 Task: Create a task  Implement a new network monitoring system for a company's IT infrastructure , assign it to team member softage.2@softage.net in the project AgileInsight and update the status of the task to  At Risk , set the priority of the task to Medium
Action: Mouse moved to (88, 454)
Screenshot: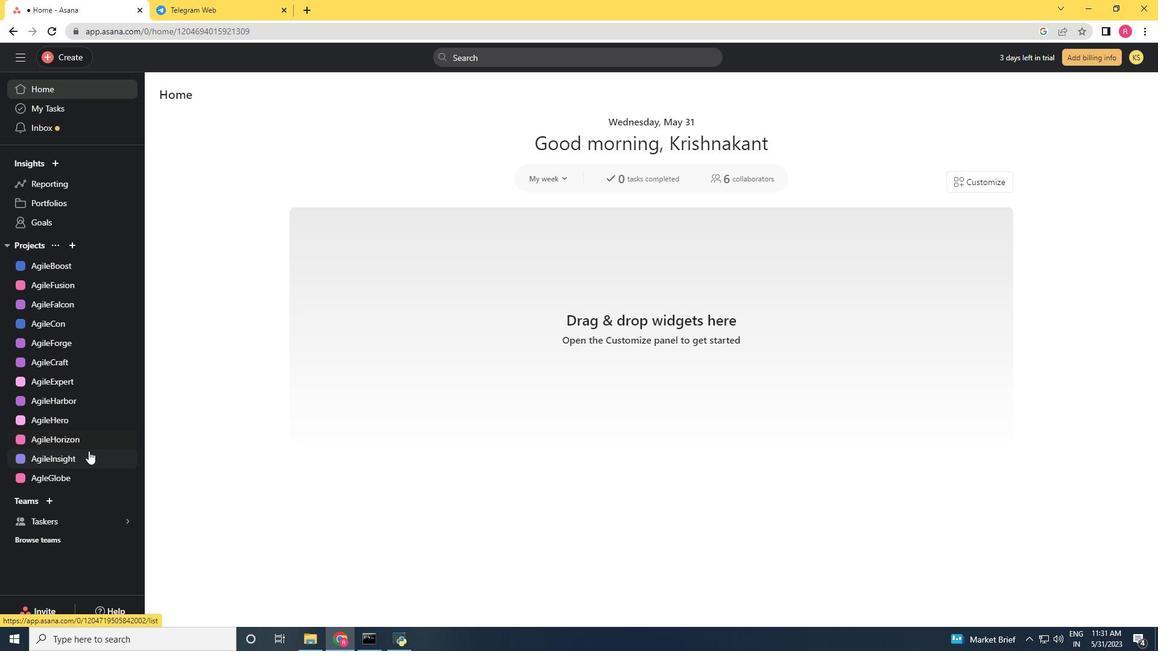 
Action: Mouse pressed left at (88, 454)
Screenshot: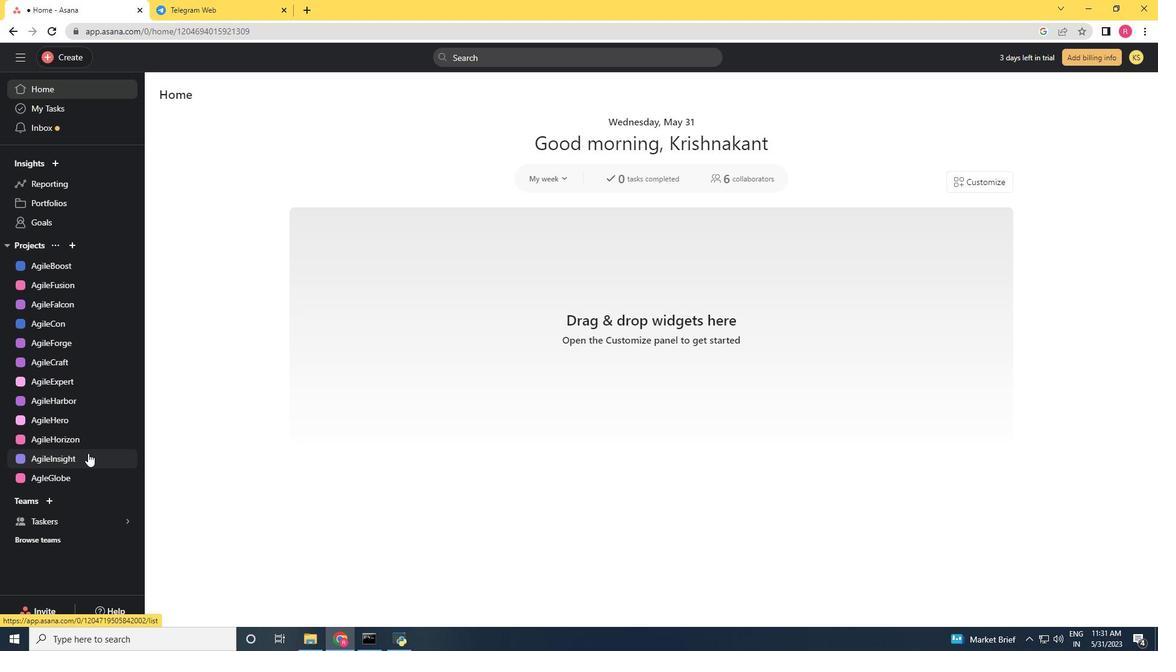 
Action: Mouse moved to (73, 57)
Screenshot: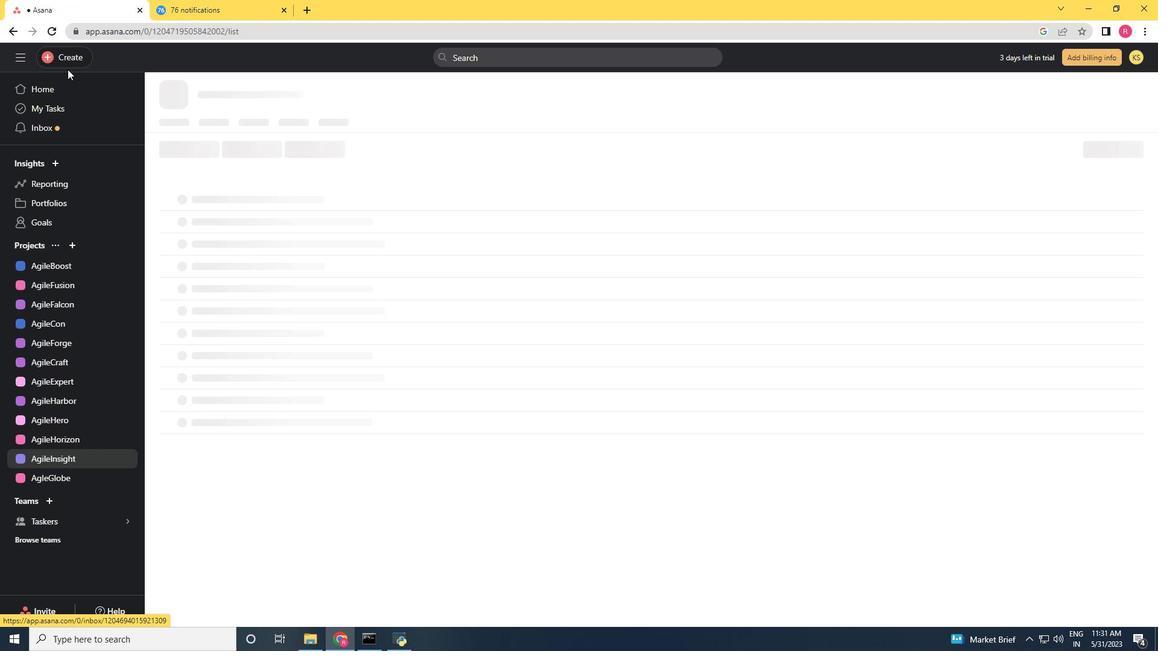 
Action: Mouse pressed left at (73, 57)
Screenshot: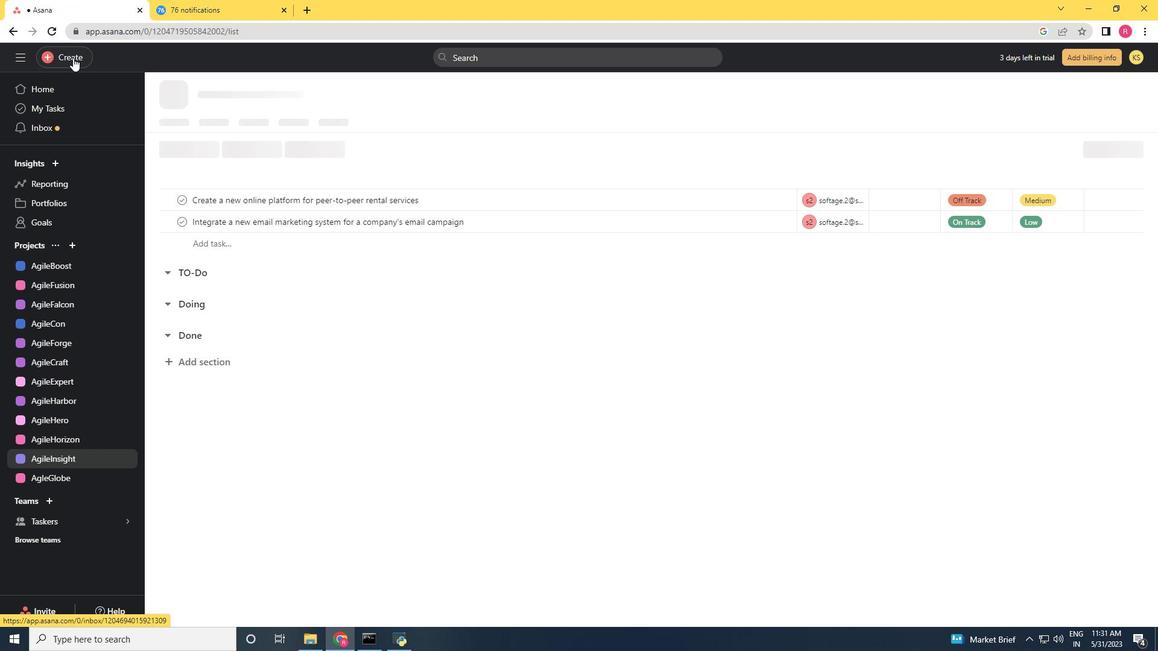 
Action: Mouse moved to (148, 55)
Screenshot: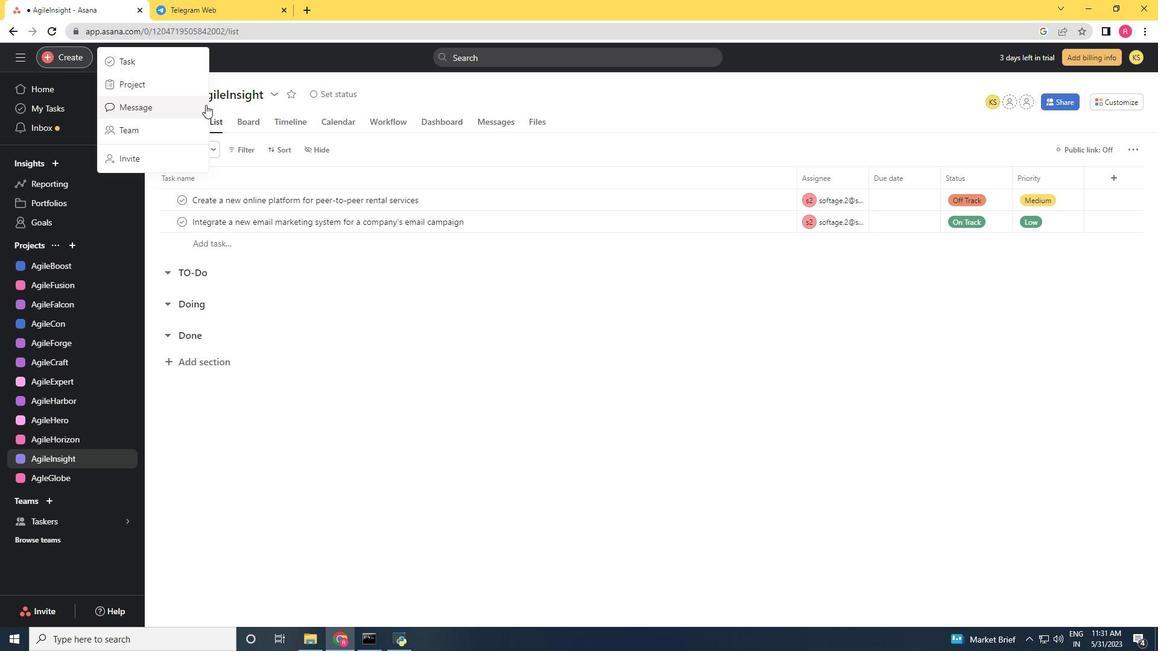 
Action: Mouse pressed left at (148, 55)
Screenshot: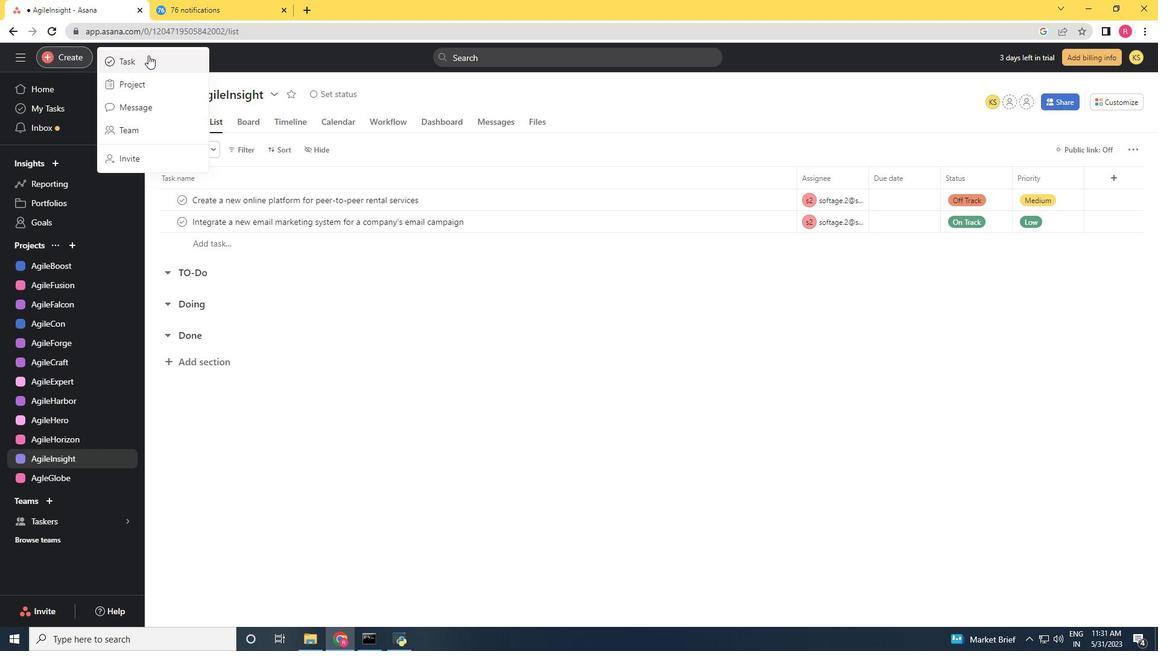 
Action: Key pressed <Key.shift>Impelem<Key.backspace><Key.backspace><Key.backspace><Key.backspace>lement<Key.space>
Screenshot: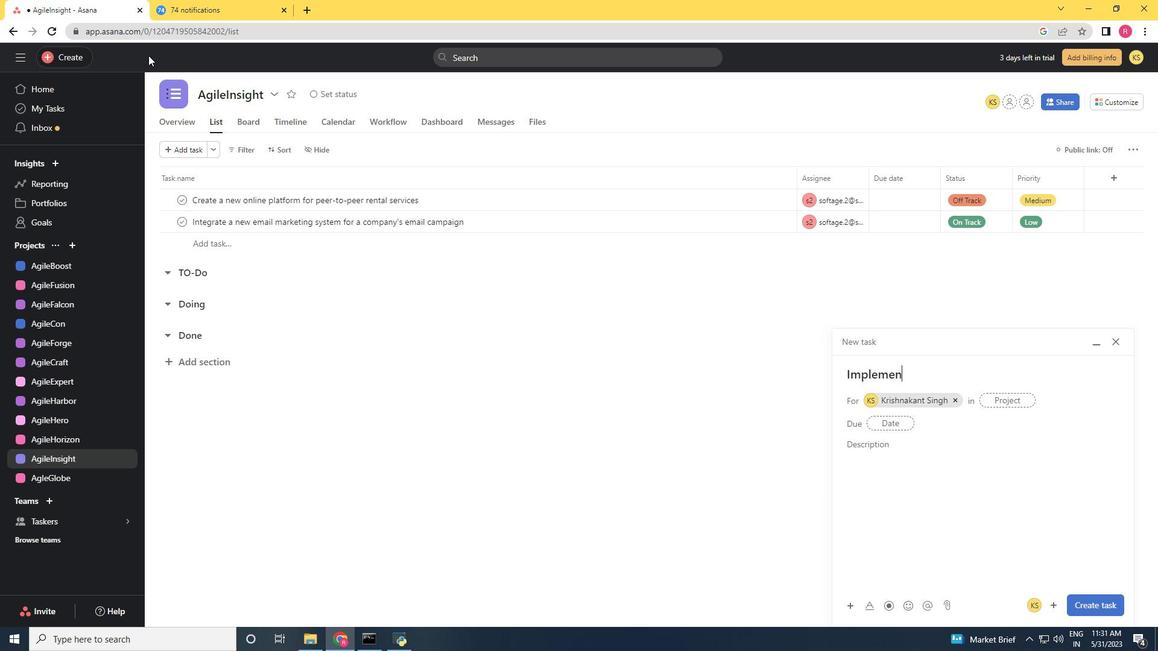 
Action: Mouse moved to (106, 27)
Screenshot: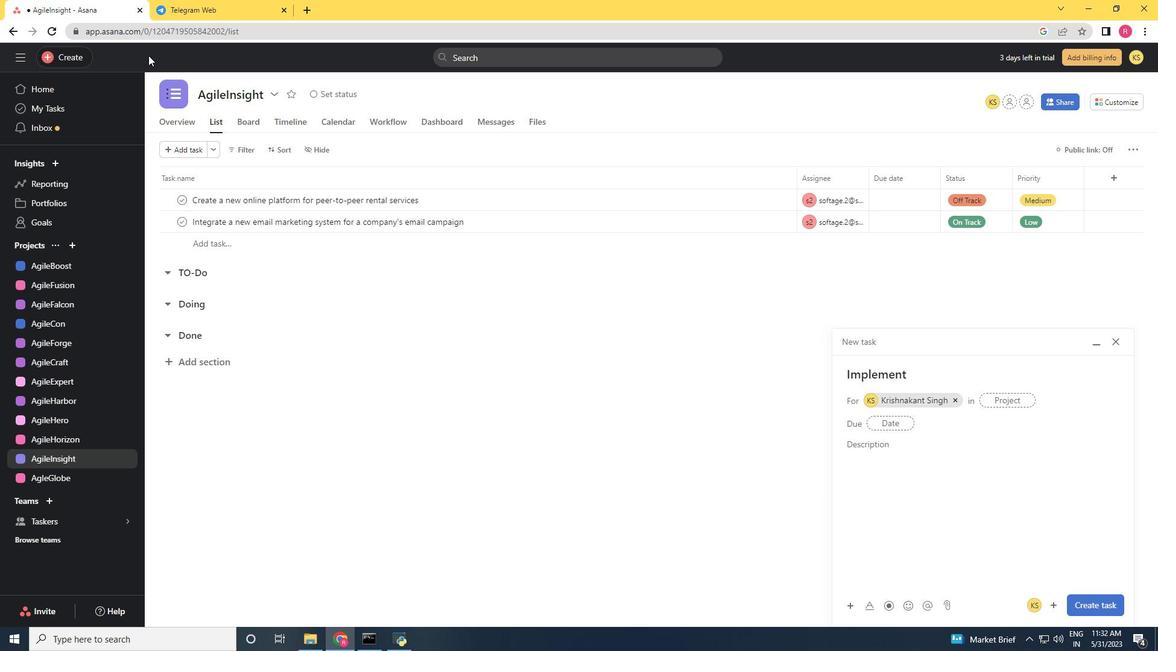 
Action: Key pressed a<Key.space>new<Key.space>network<Key.space>monitoring<Key.space>system<Key.space>for<Key.space>a<Key.space>company<Key.space><Key.backspace>'s<Key.space><Key.shift>IT<Key.space>infrastructure
Screenshot: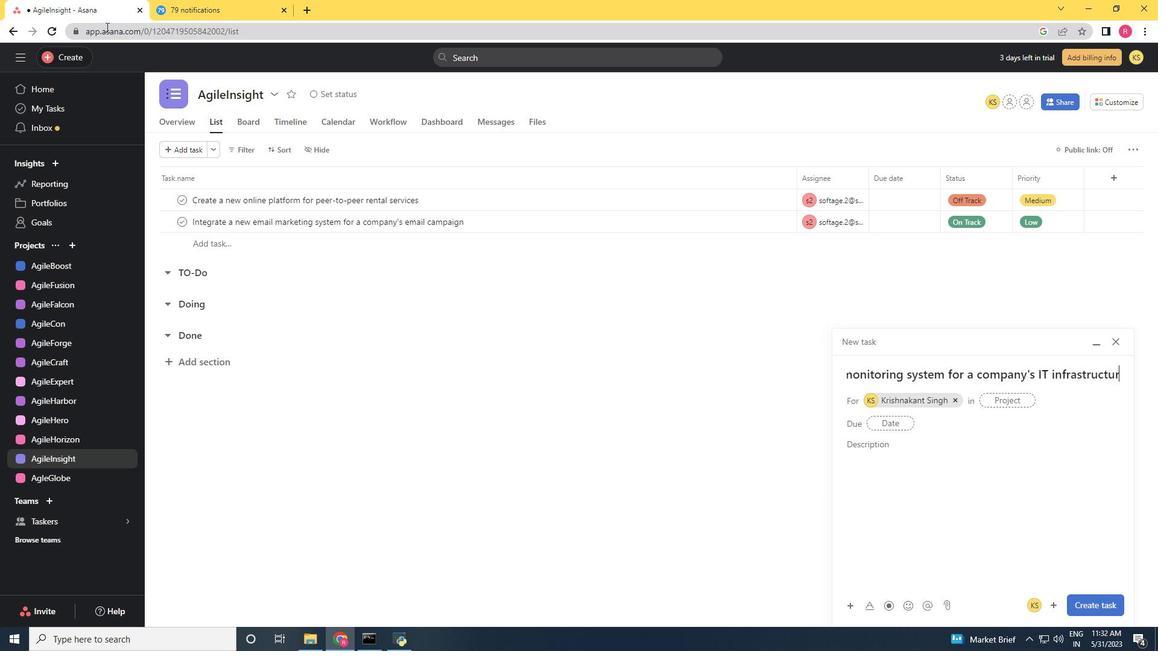 
Action: Mouse moved to (944, 401)
Screenshot: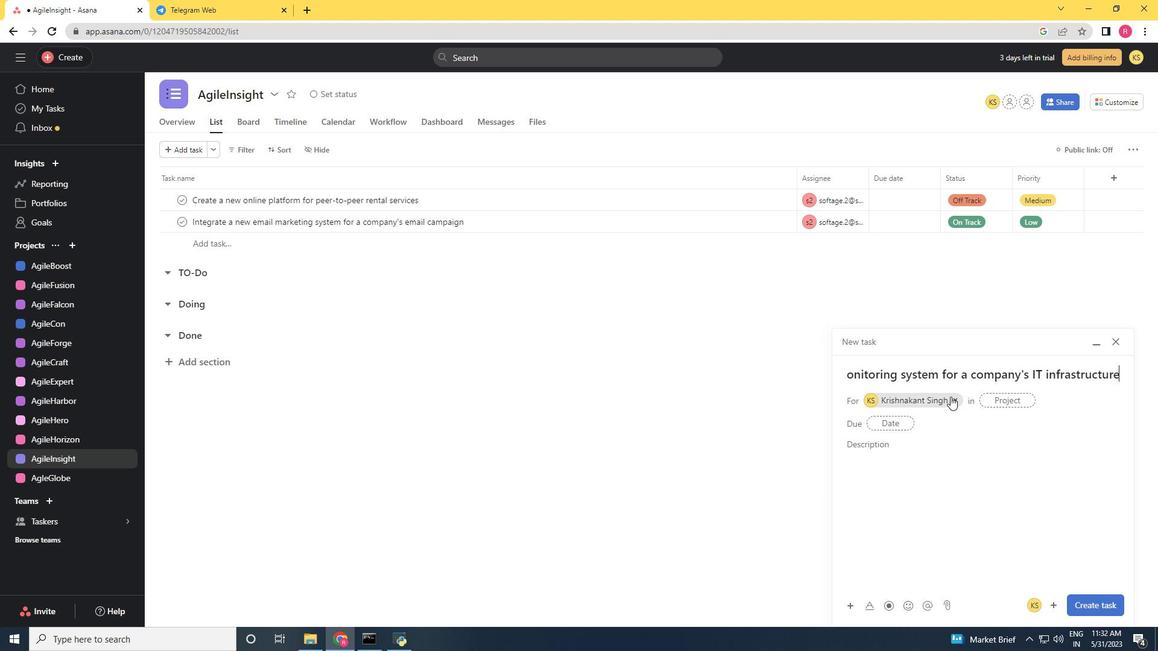 
Action: Mouse pressed left at (944, 401)
Screenshot: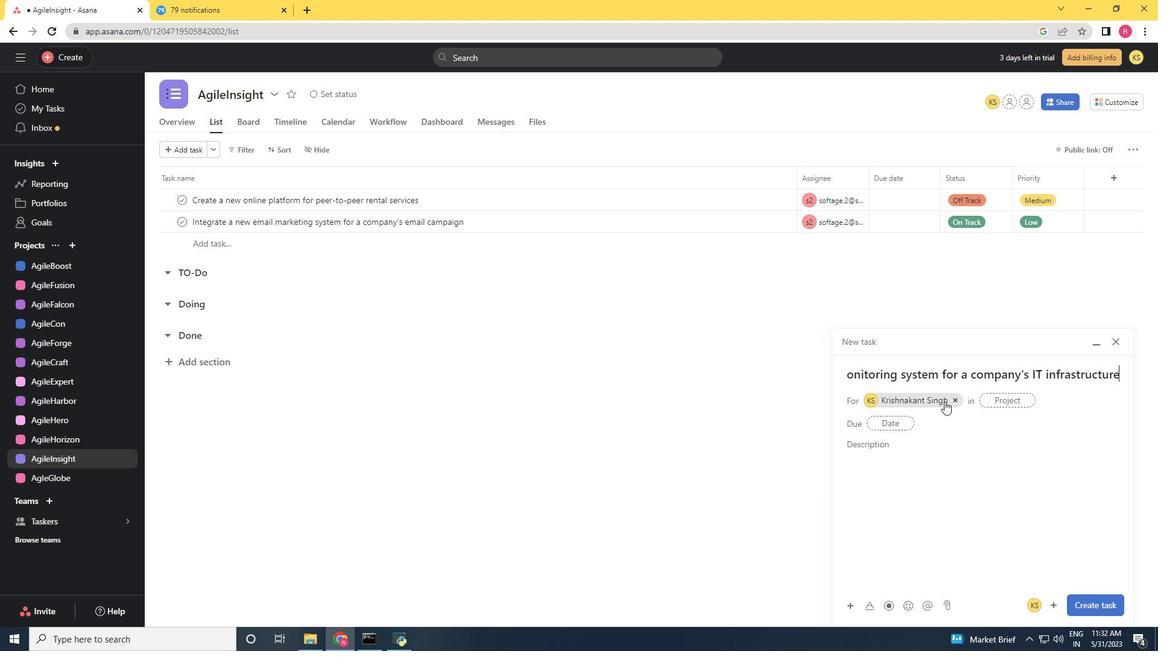 
Action: Mouse moved to (889, 397)
Screenshot: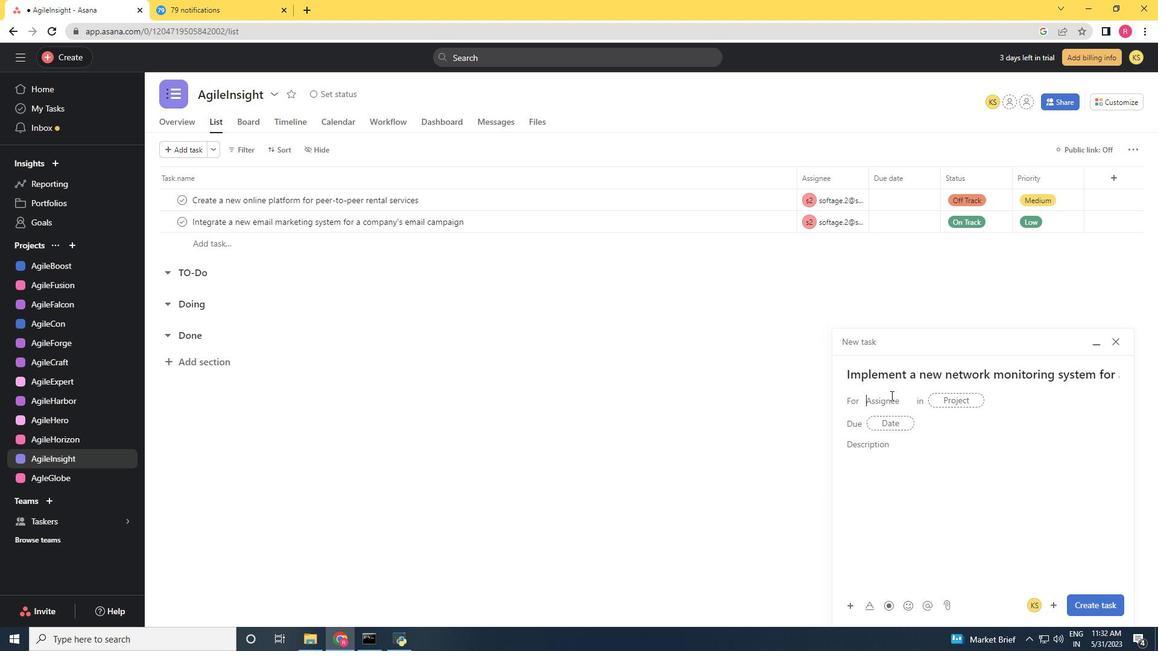 
Action: Mouse pressed left at (889, 397)
Screenshot: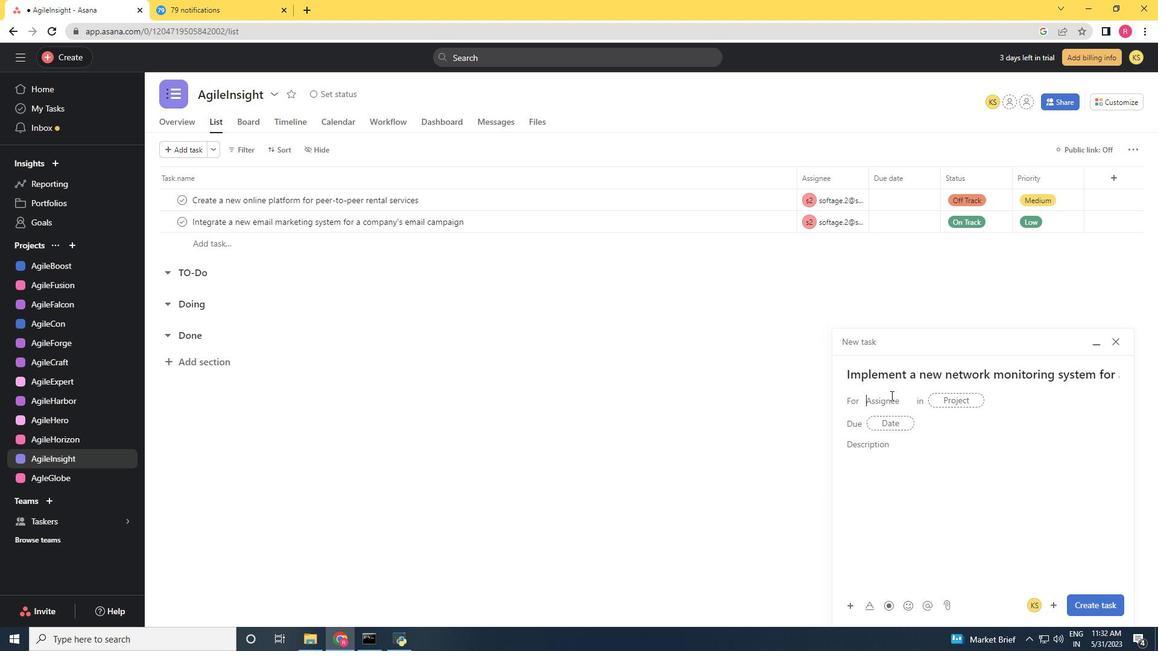 
Action: Key pressed softage.2<Key.shift>@softage.net
Screenshot: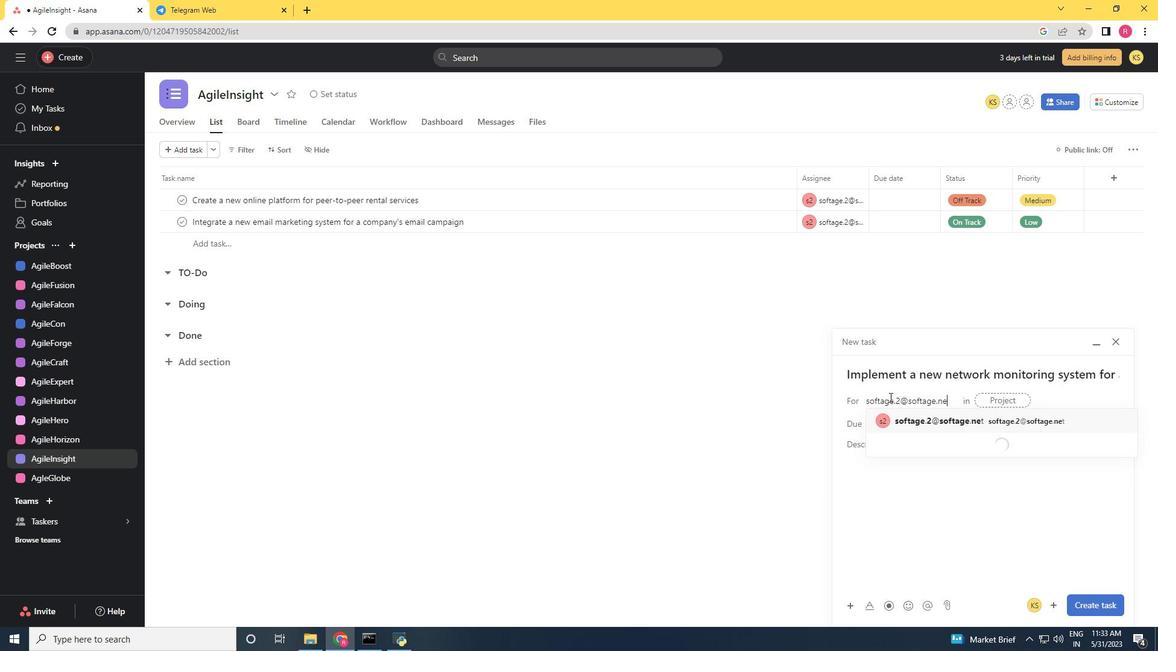 
Action: Mouse scrolled (889, 398) with delta (0, 0)
Screenshot: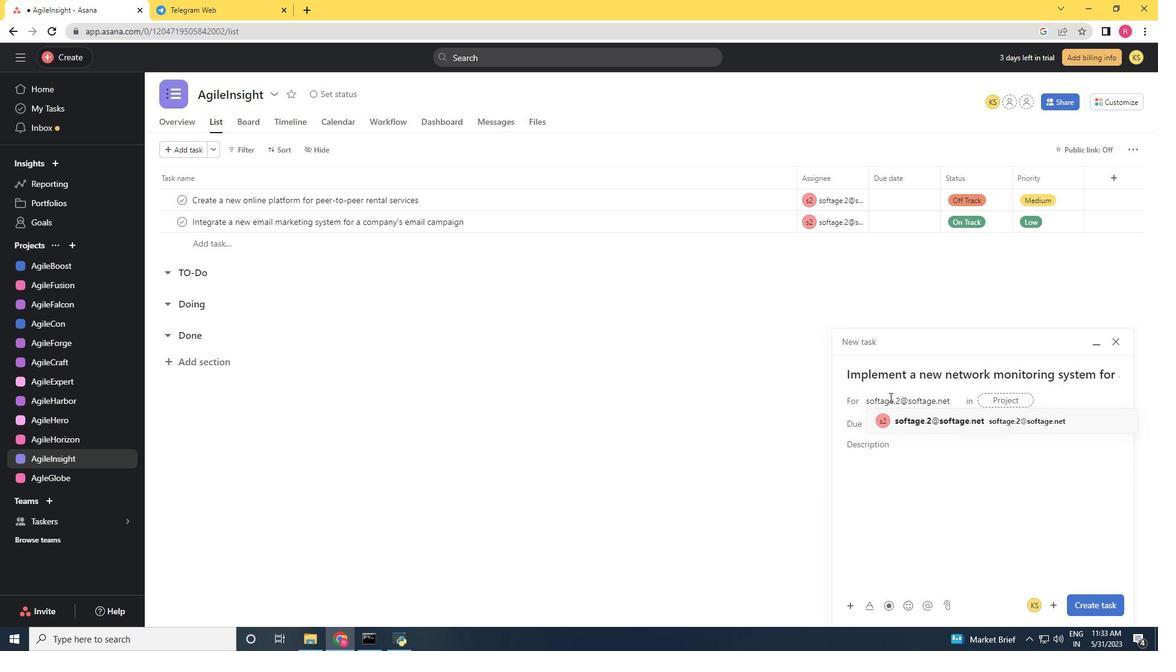 
Action: Mouse scrolled (889, 398) with delta (0, 0)
Screenshot: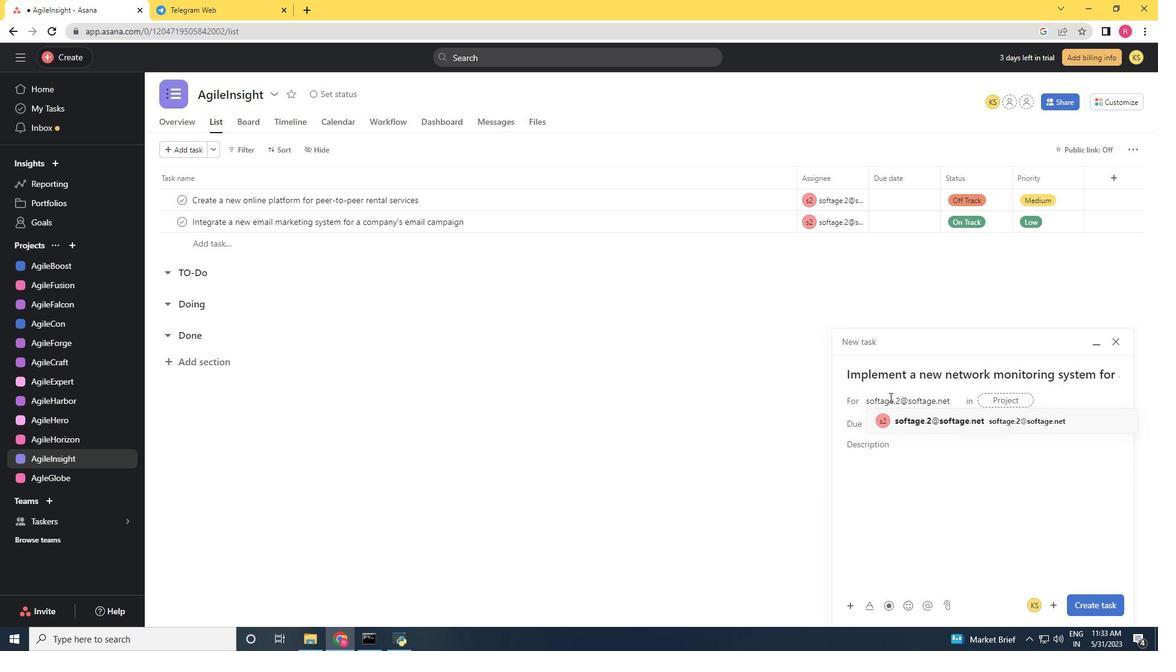 
Action: Mouse moved to (947, 419)
Screenshot: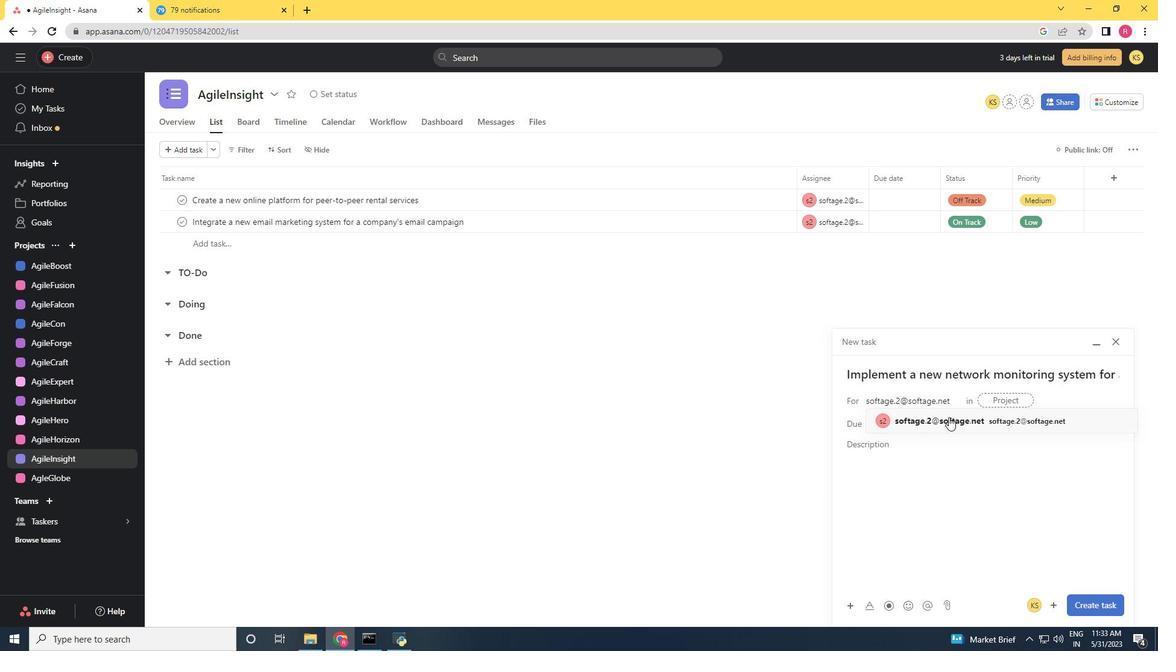 
Action: Mouse pressed left at (947, 419)
Screenshot: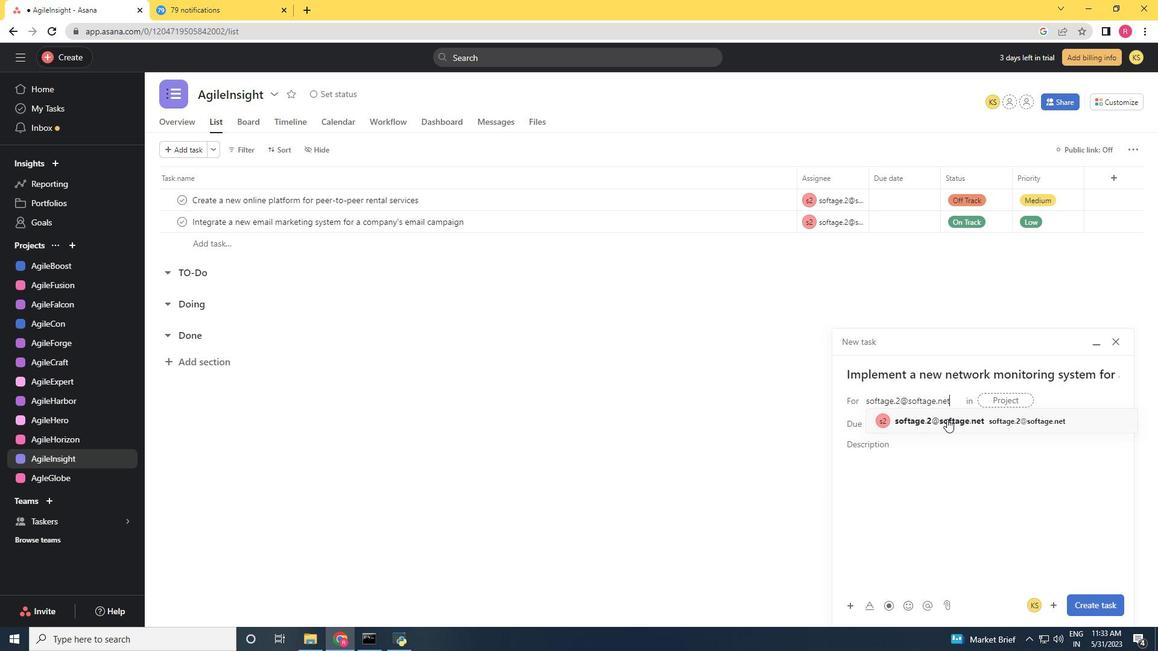 
Action: Mouse moved to (793, 422)
Screenshot: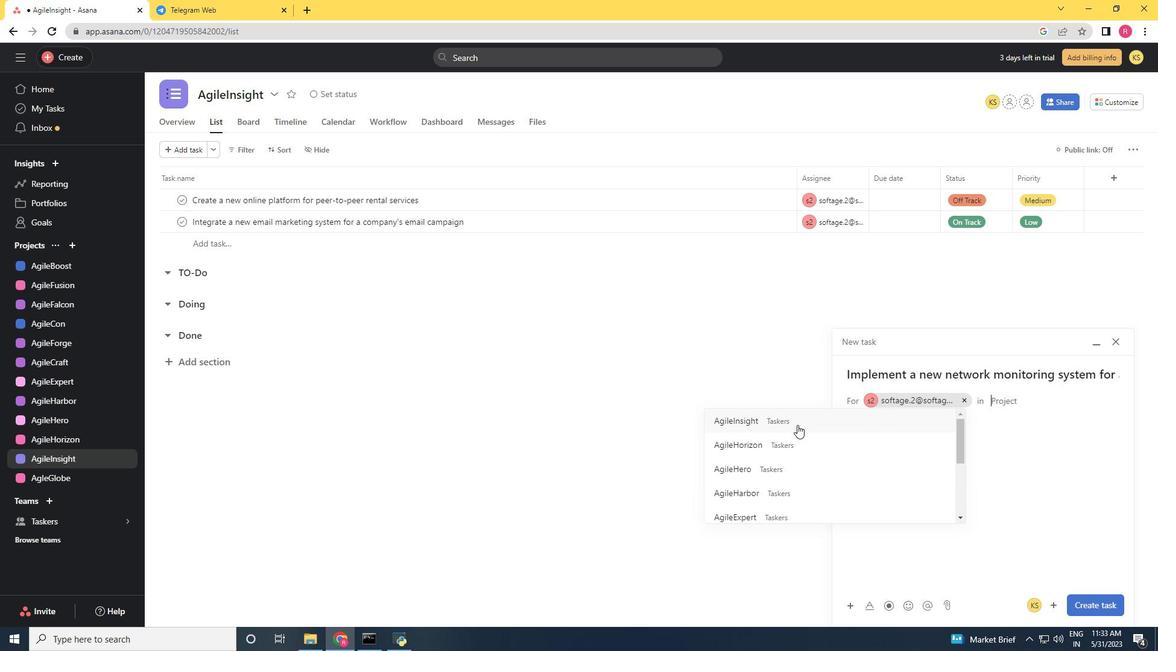 
Action: Mouse pressed left at (793, 422)
Screenshot: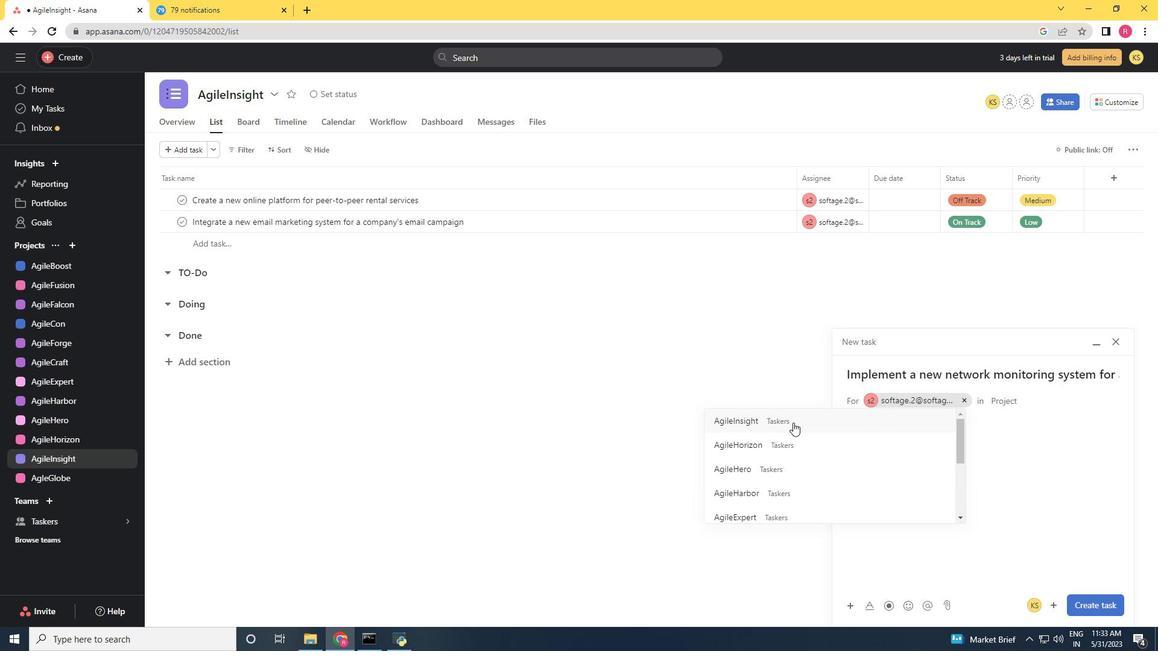 
Action: Mouse moved to (897, 448)
Screenshot: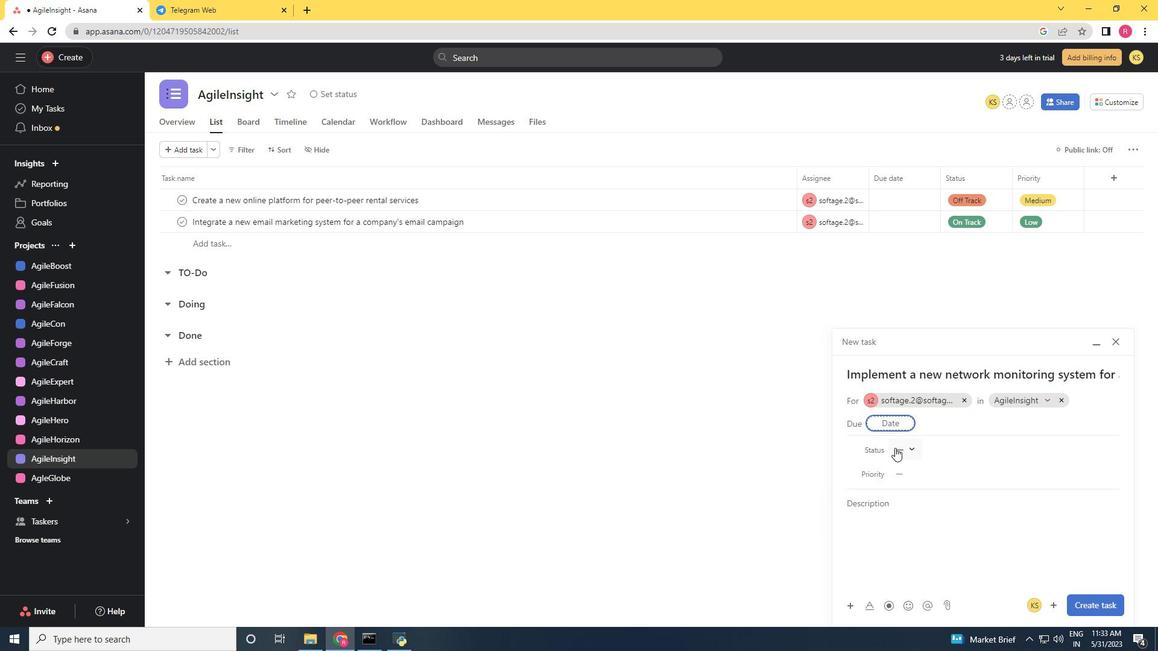 
Action: Mouse pressed left at (897, 448)
Screenshot: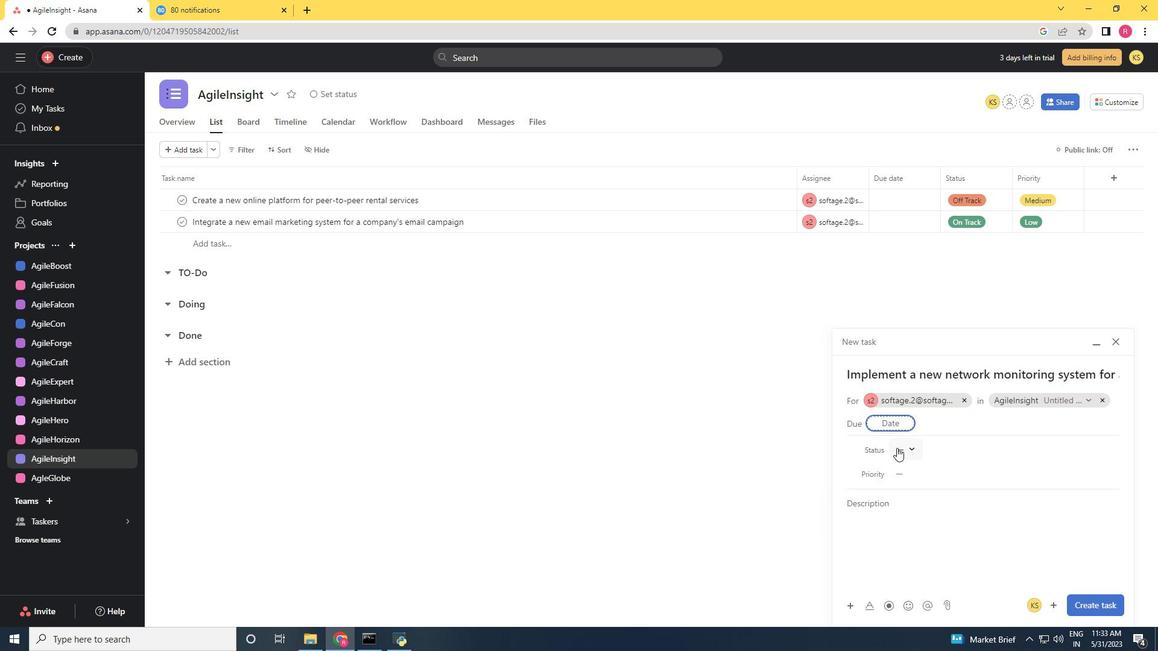 
Action: Mouse moved to (923, 536)
Screenshot: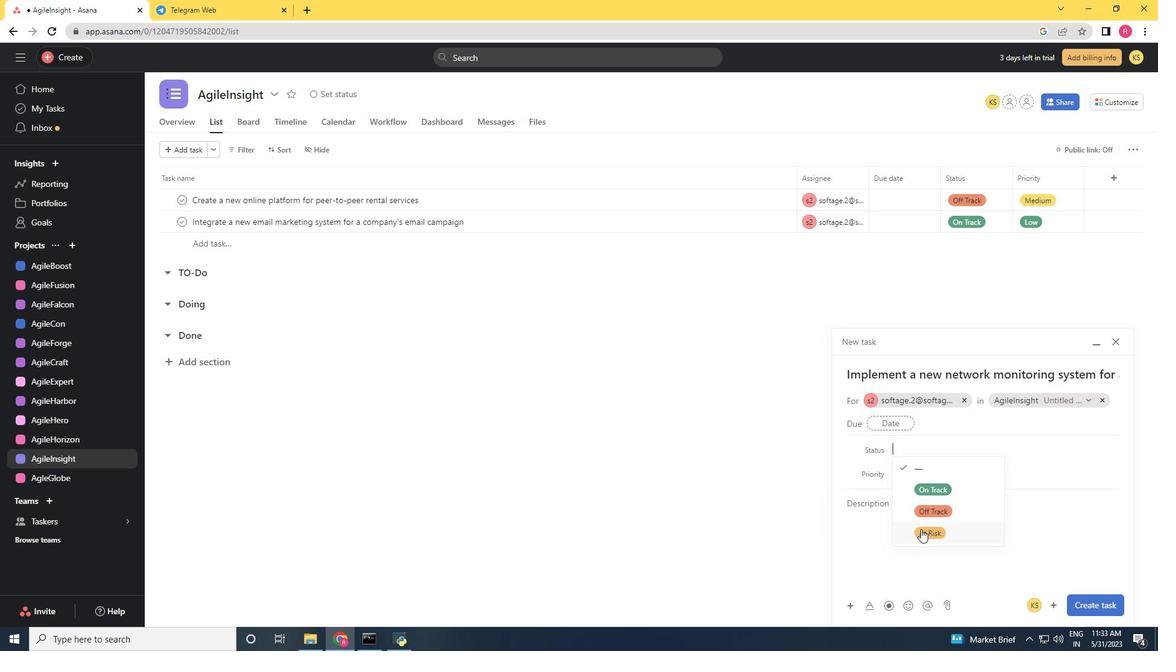 
Action: Mouse pressed left at (923, 536)
Screenshot: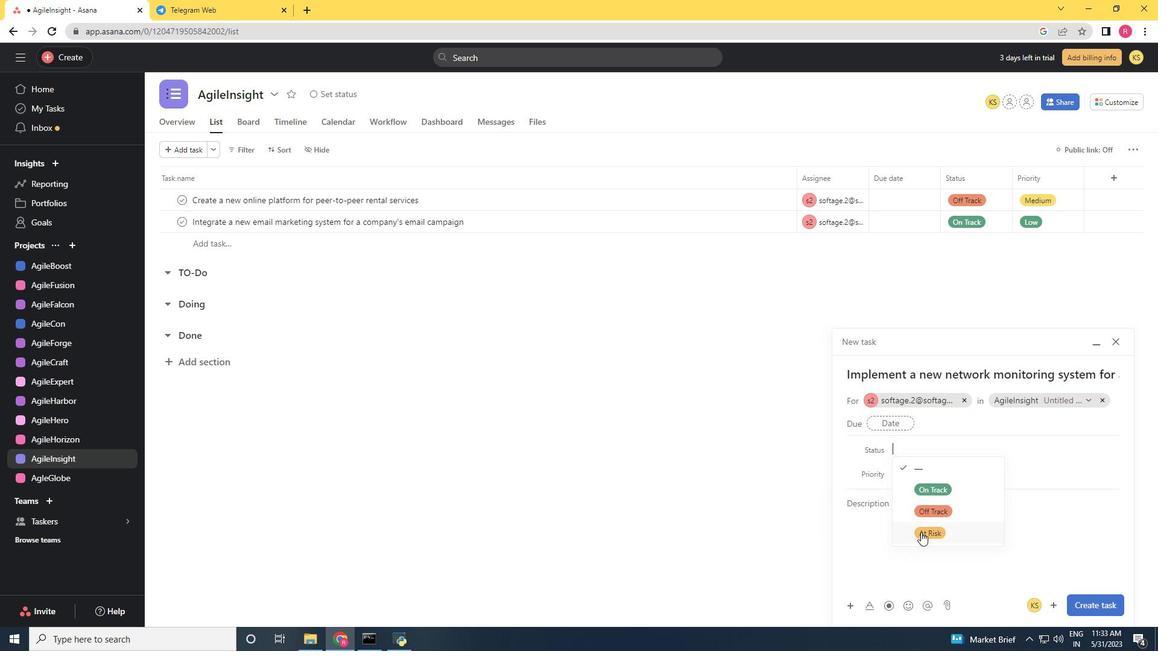 
Action: Mouse moved to (906, 476)
Screenshot: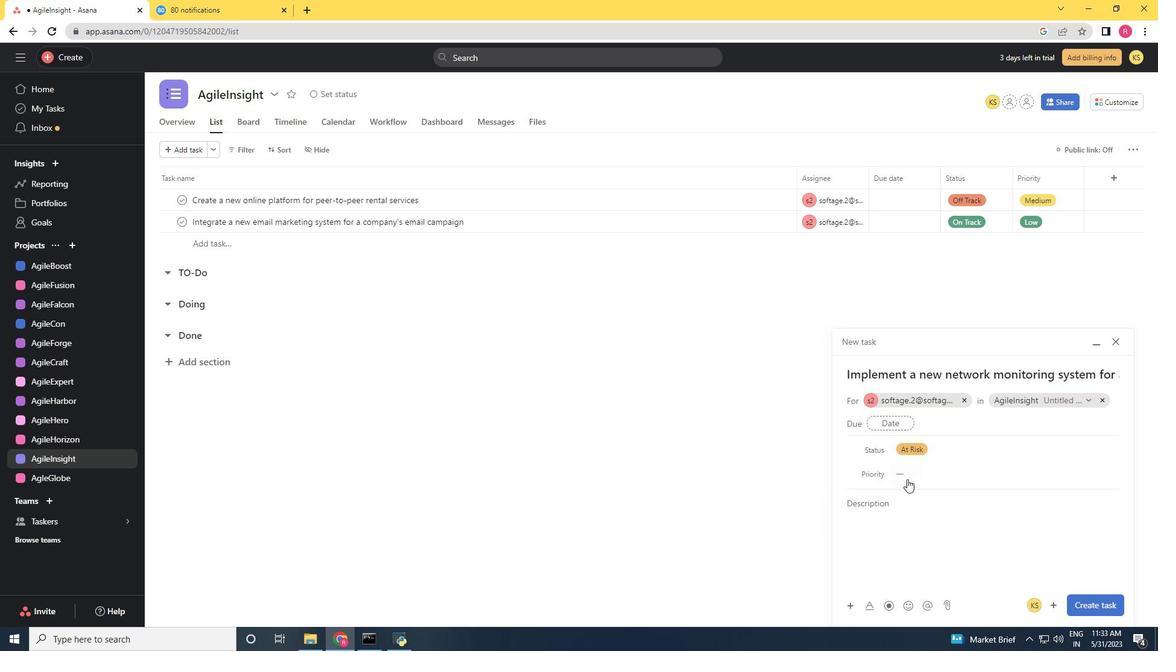 
Action: Mouse pressed left at (906, 476)
Screenshot: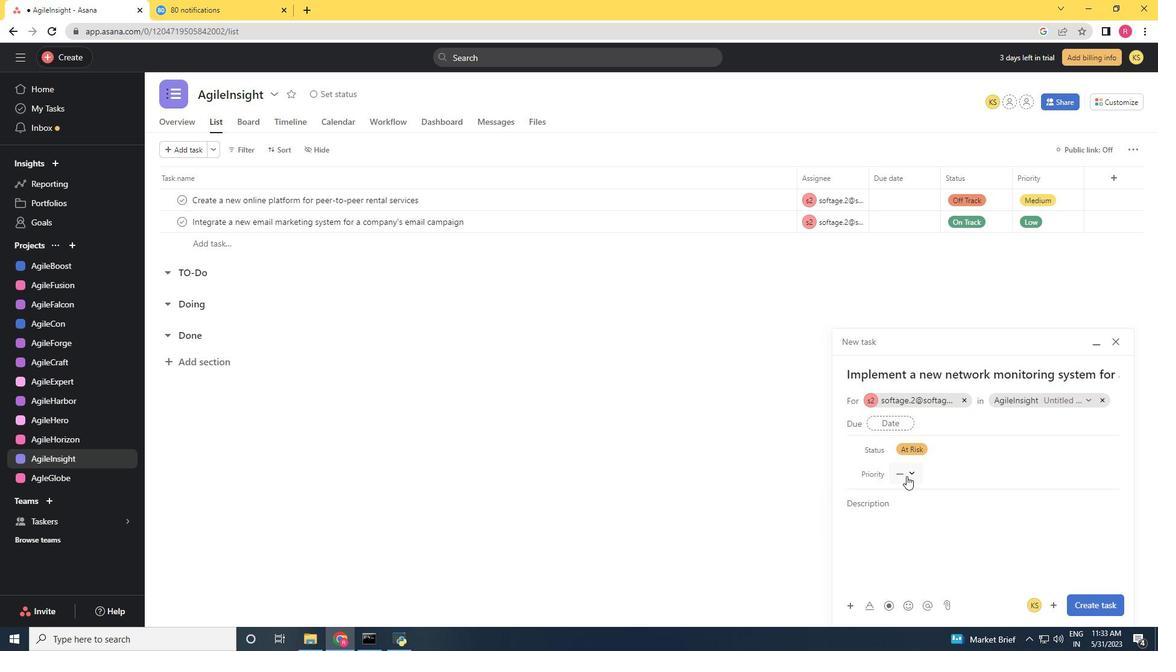 
Action: Mouse moved to (923, 530)
Screenshot: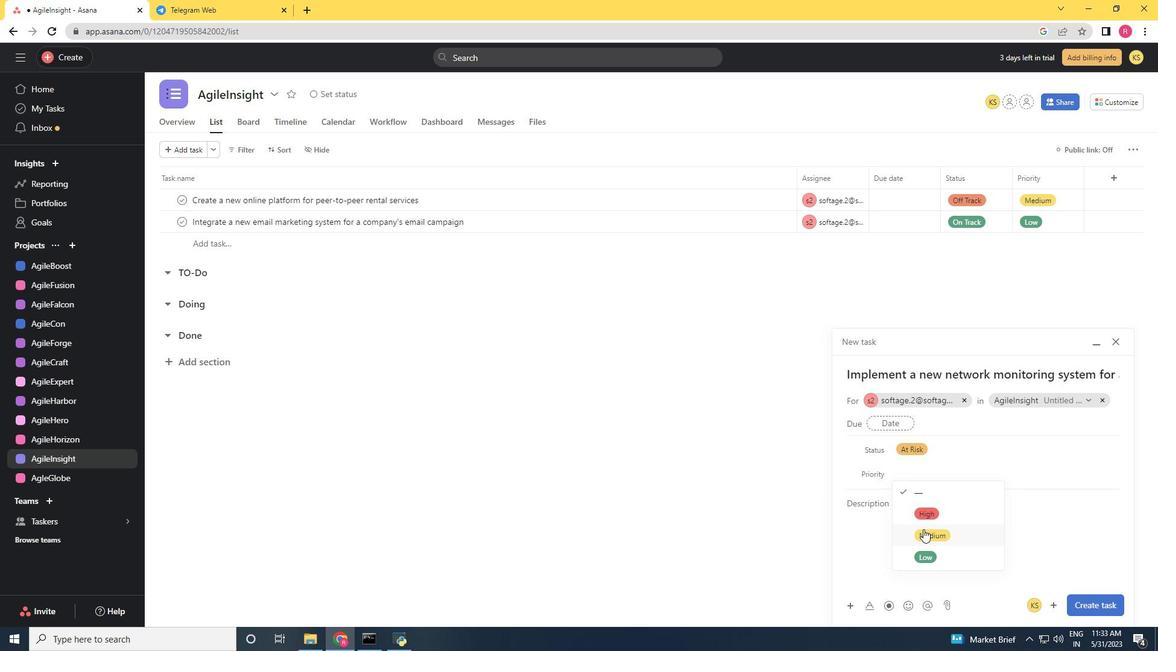 
Action: Mouse pressed left at (923, 530)
Screenshot: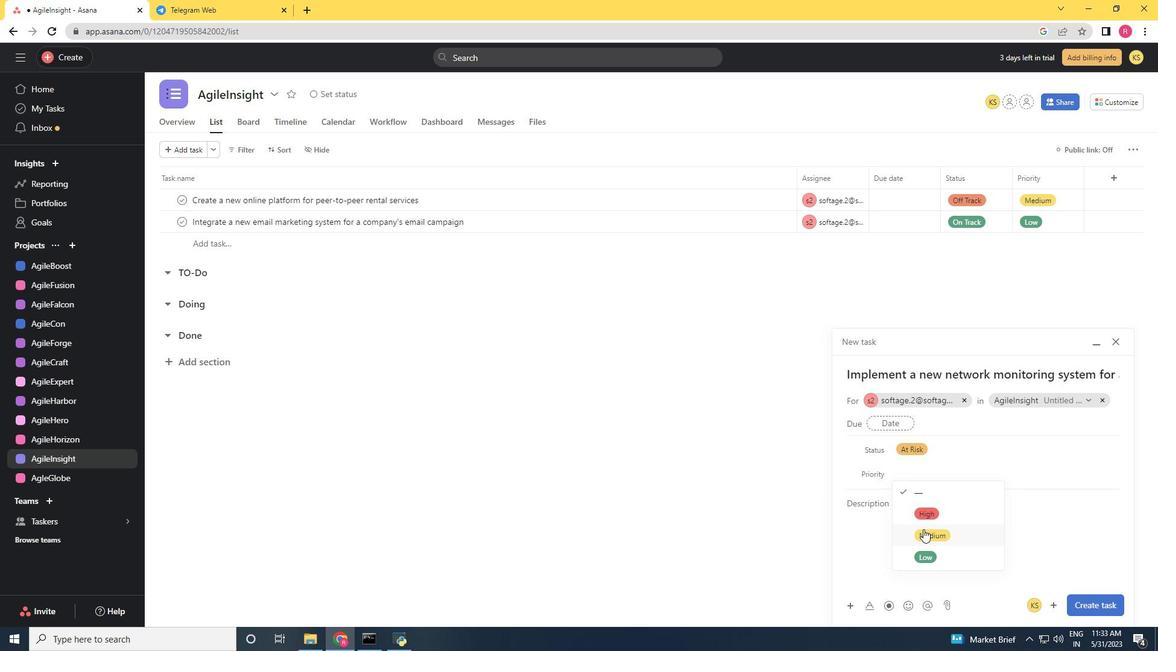 
Action: Mouse moved to (1073, 599)
Screenshot: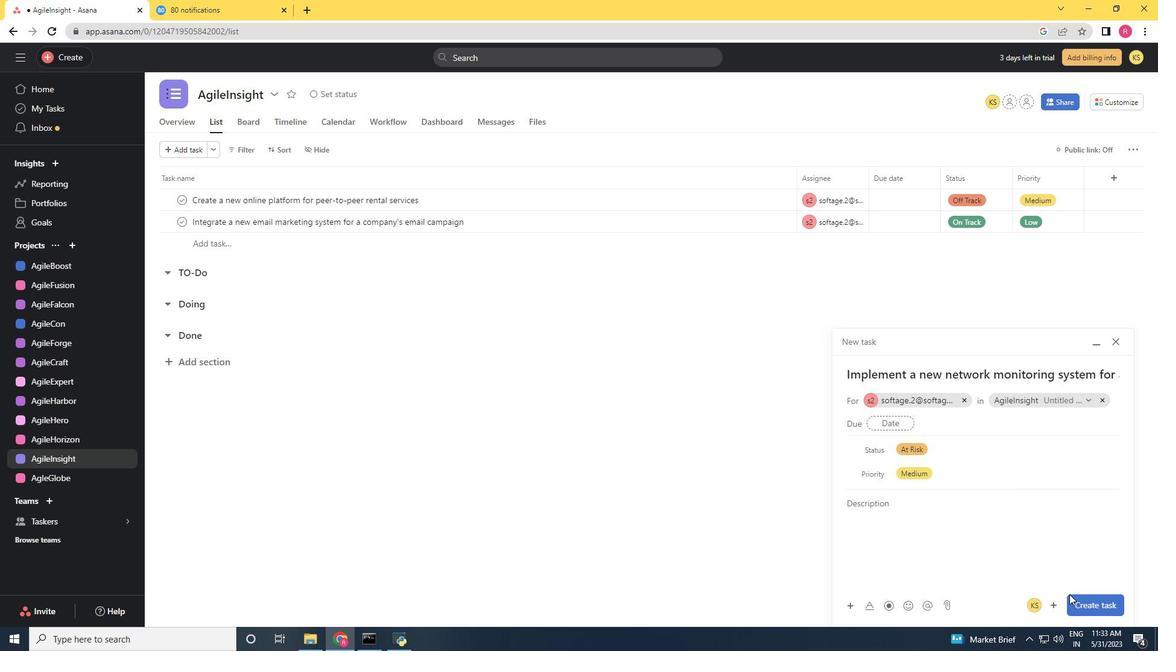 
Action: Mouse pressed left at (1073, 599)
Screenshot: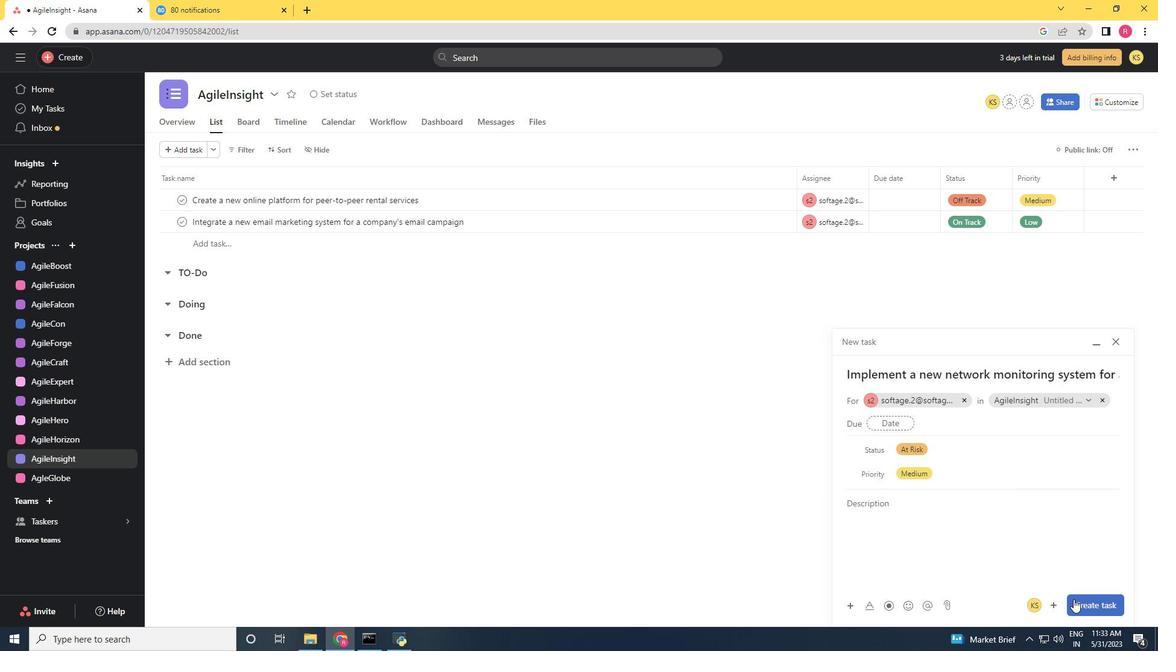 
Action: Mouse moved to (800, 339)
Screenshot: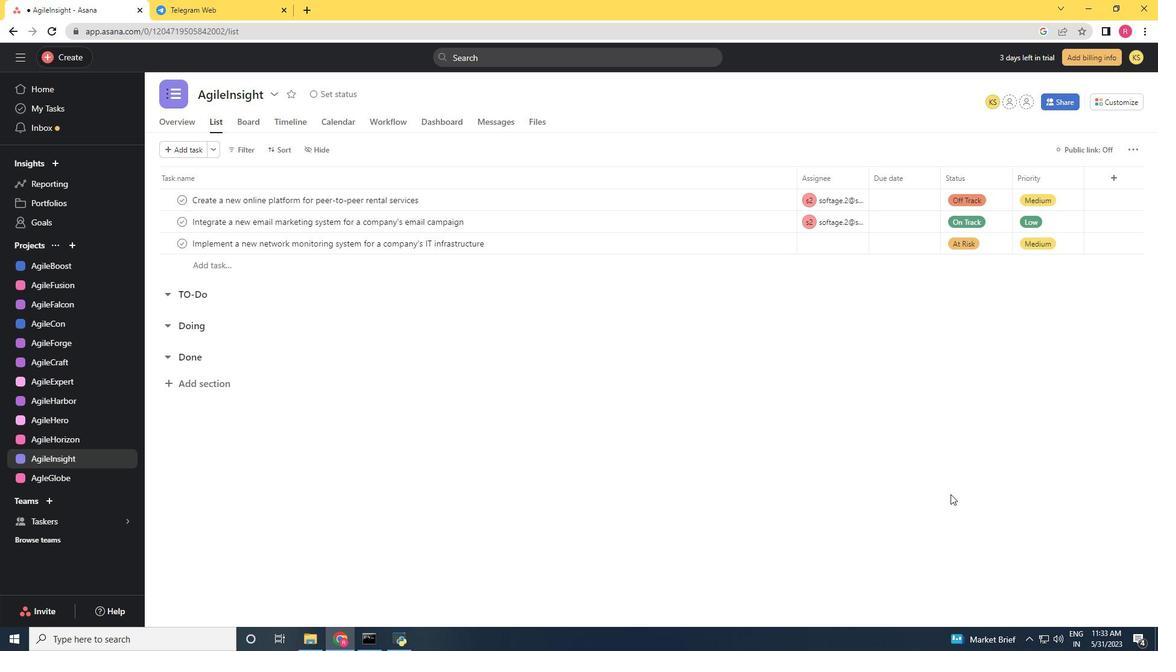 
